 Task: Create a section Asteroid Belt and in the section, add a milestone IT project portfolio management (PPM) improvement in the project TouchLine.
Action: Mouse moved to (16, 47)
Screenshot: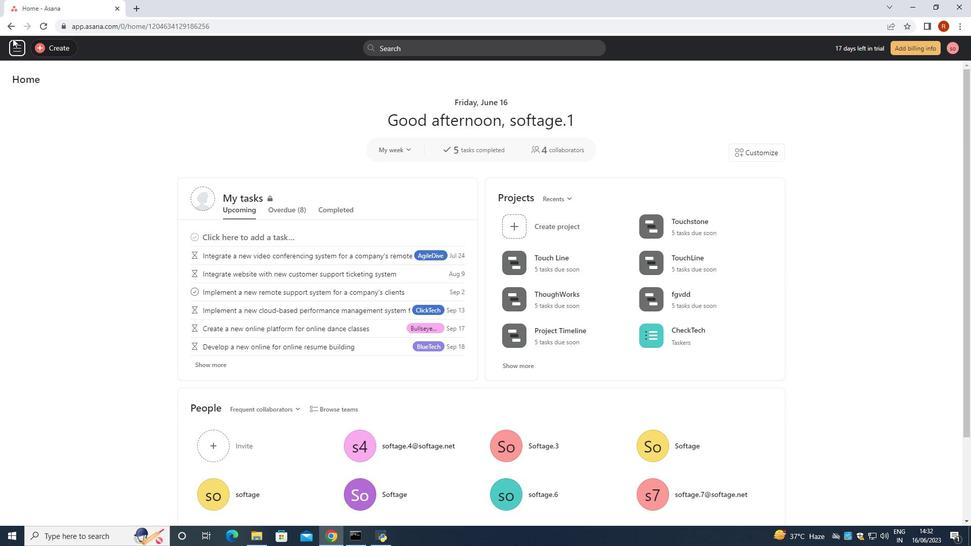 
Action: Mouse pressed left at (16, 47)
Screenshot: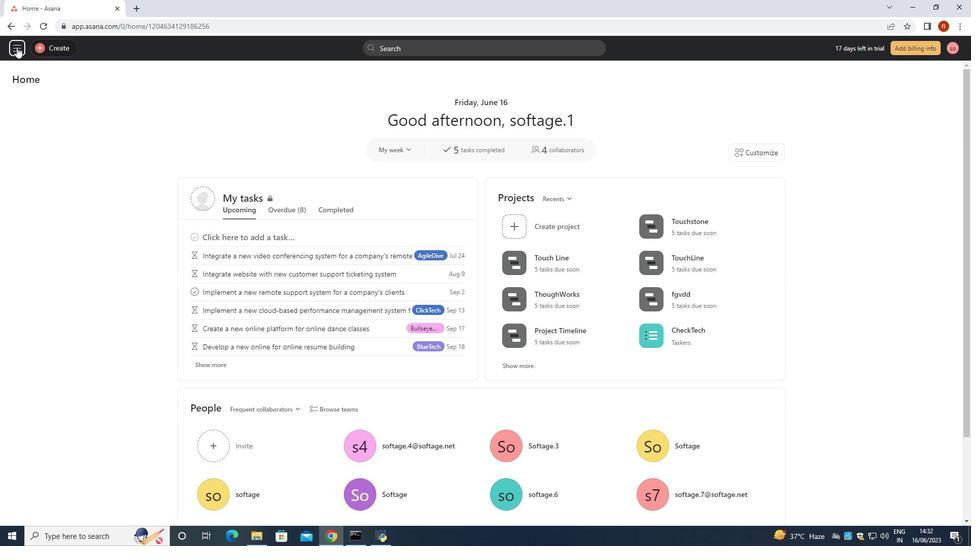 
Action: Mouse moved to (46, 292)
Screenshot: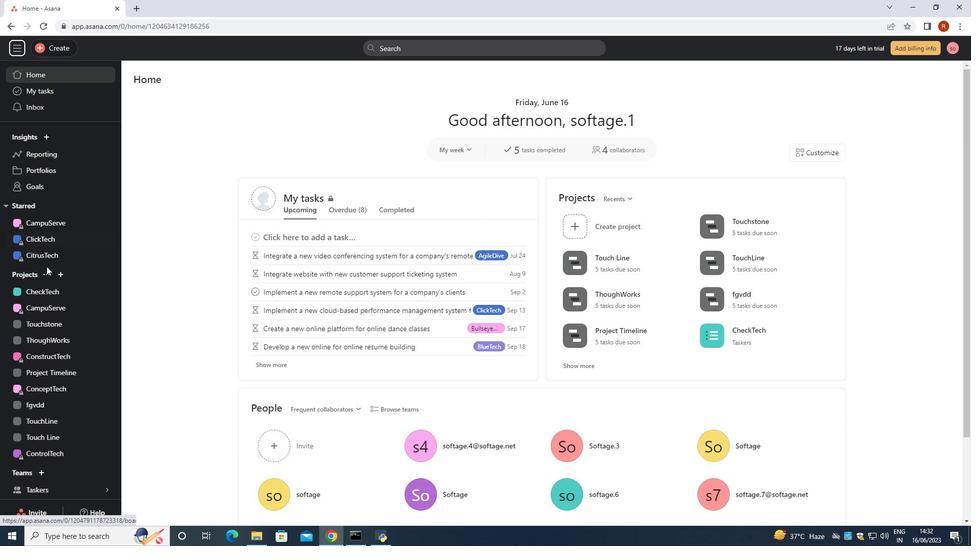 
Action: Mouse pressed left at (46, 289)
Screenshot: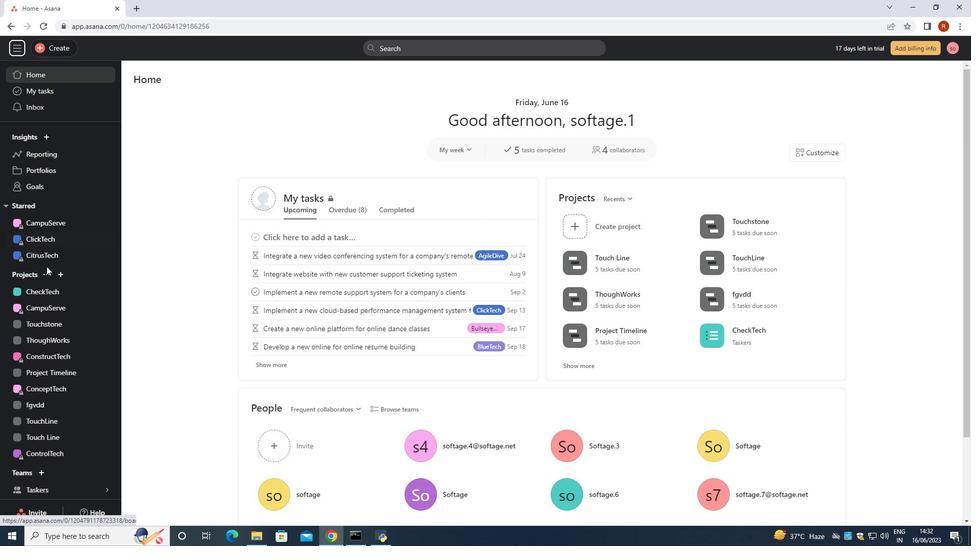 
Action: Mouse moved to (51, 441)
Screenshot: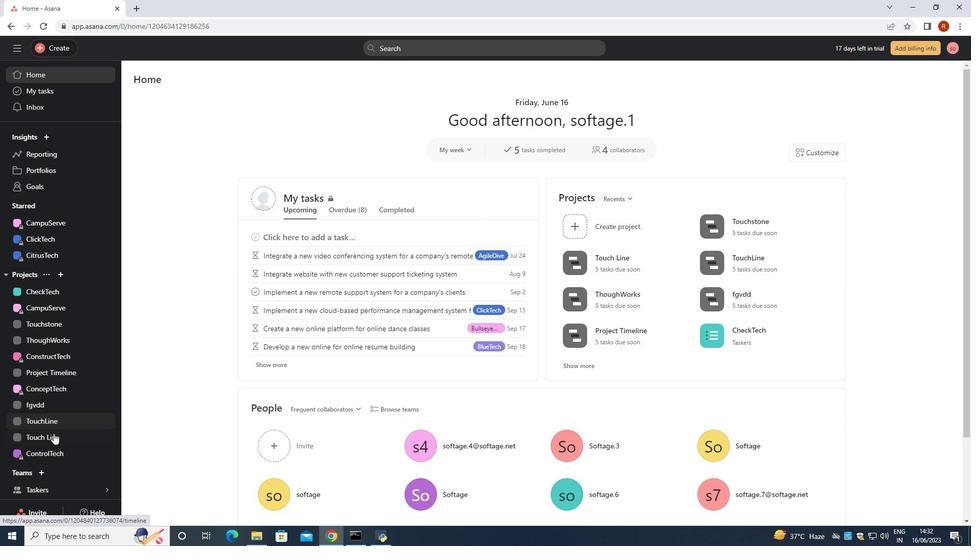 
Action: Mouse pressed left at (51, 441)
Screenshot: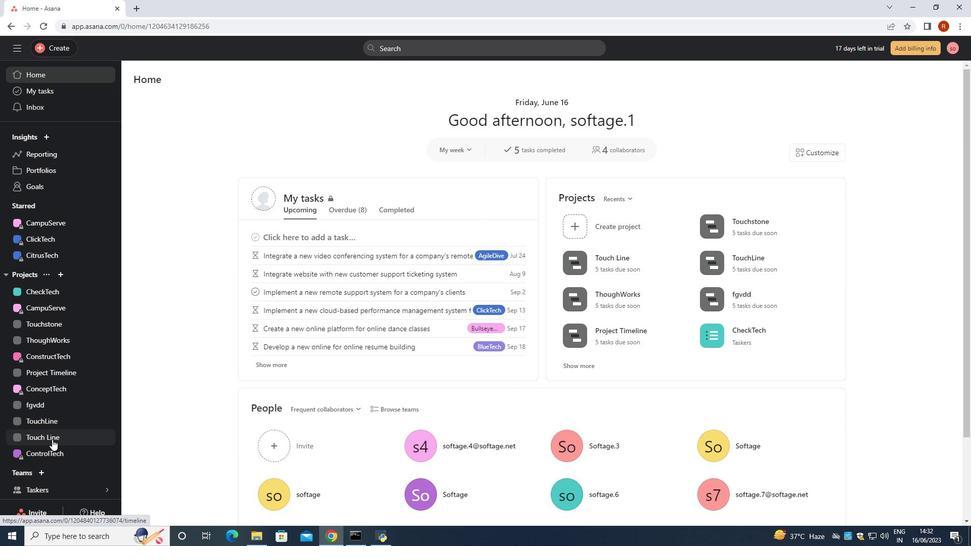 
Action: Mouse moved to (181, 97)
Screenshot: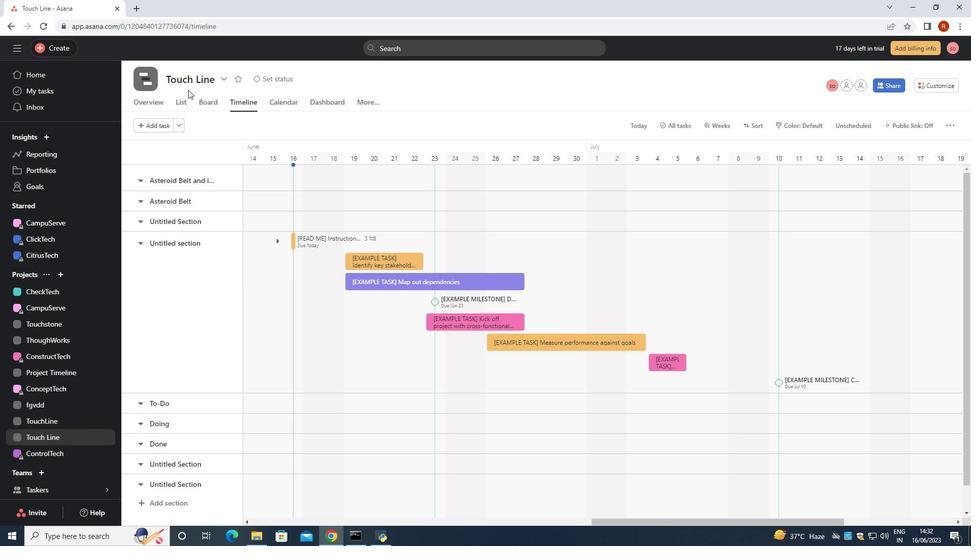 
Action: Mouse pressed left at (181, 97)
Screenshot: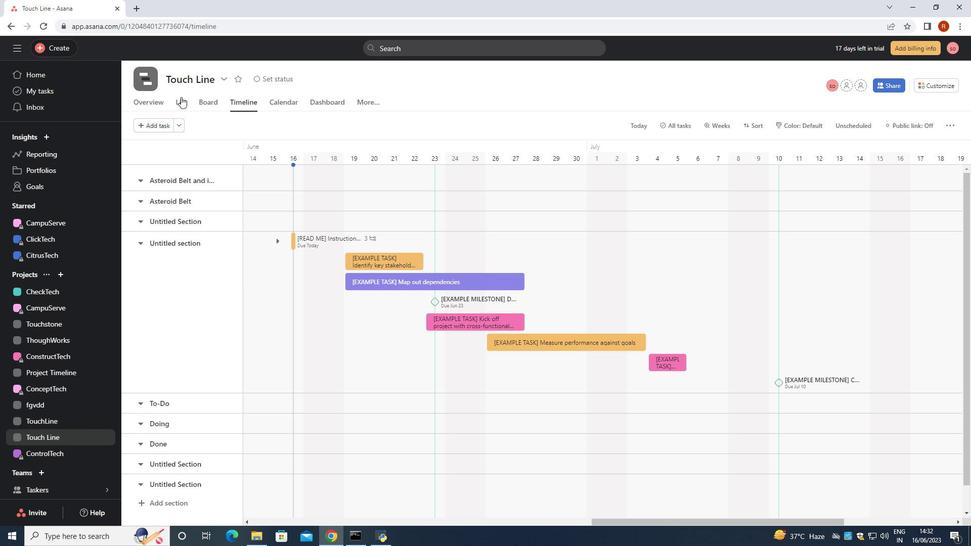 
Action: Mouse moved to (174, 126)
Screenshot: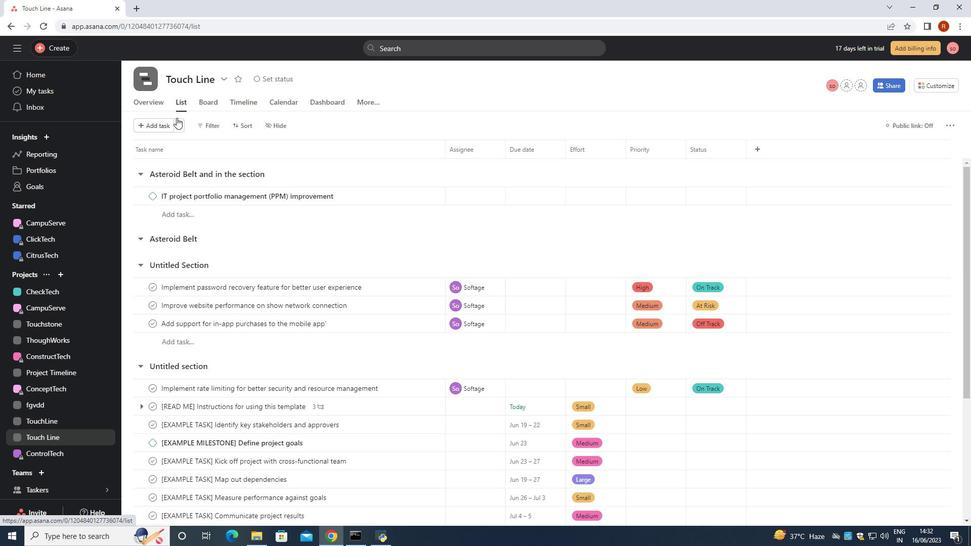 
Action: Mouse pressed left at (174, 126)
Screenshot: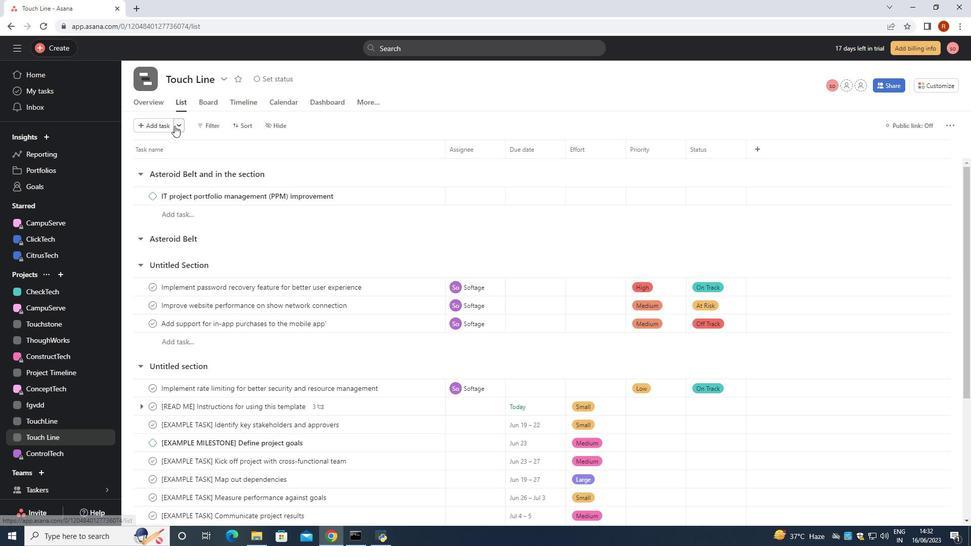 
Action: Mouse moved to (189, 143)
Screenshot: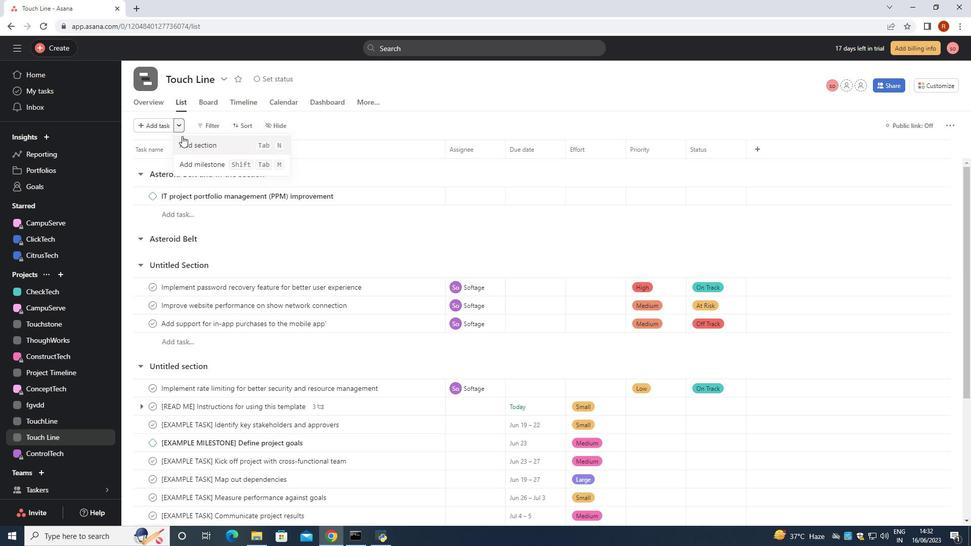 
Action: Mouse pressed left at (189, 143)
Screenshot: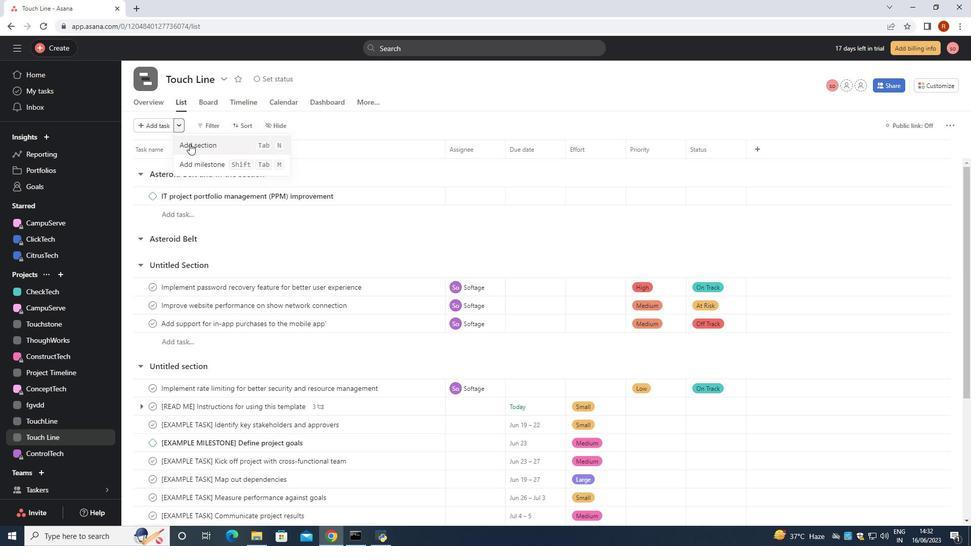 
Action: Mouse moved to (189, 144)
Screenshot: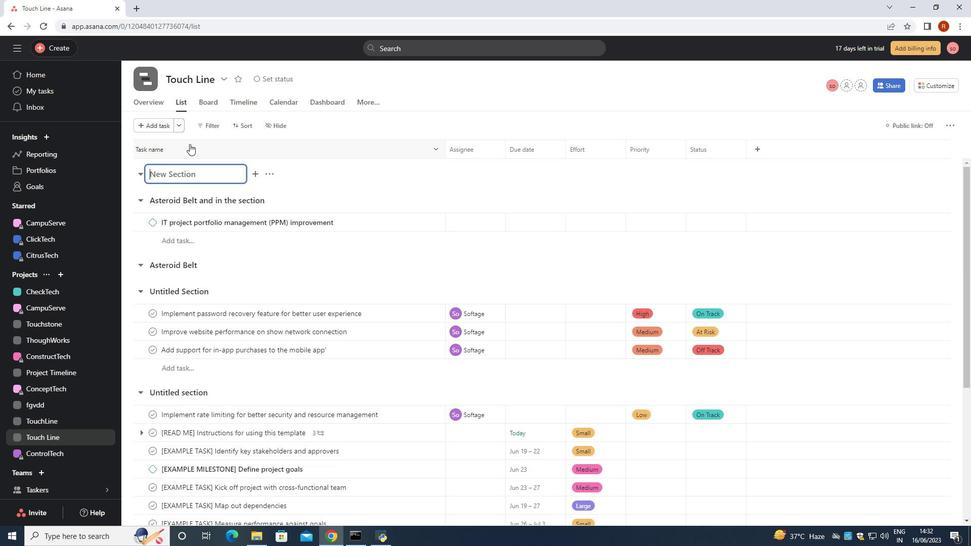 
Action: Key pressed <Key.shift>S<Key.backspace><Key.shift>Asteroid<Key.space><Key.shift>Belt<Key.space>and<Key.space>in<Key.space>the<Key.space>section
Screenshot: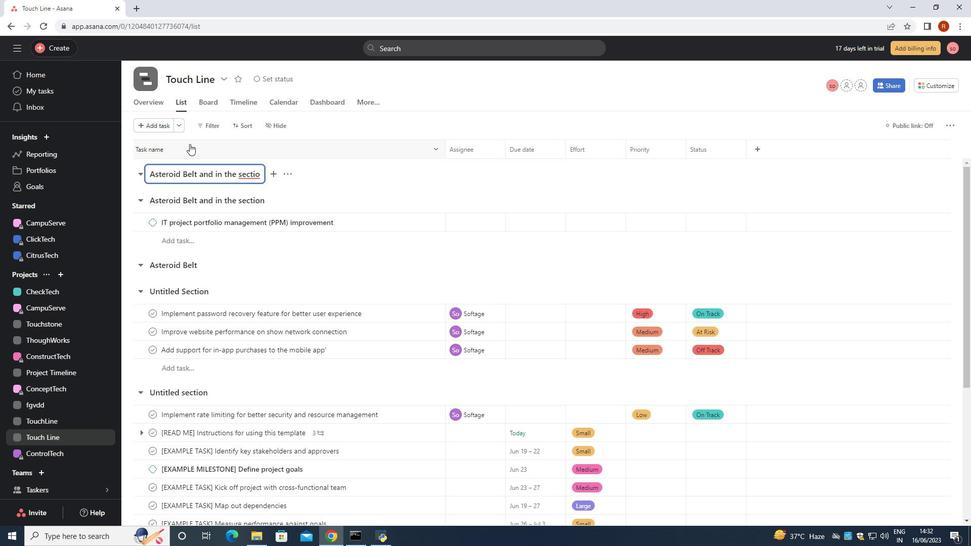 
Action: Mouse moved to (182, 126)
Screenshot: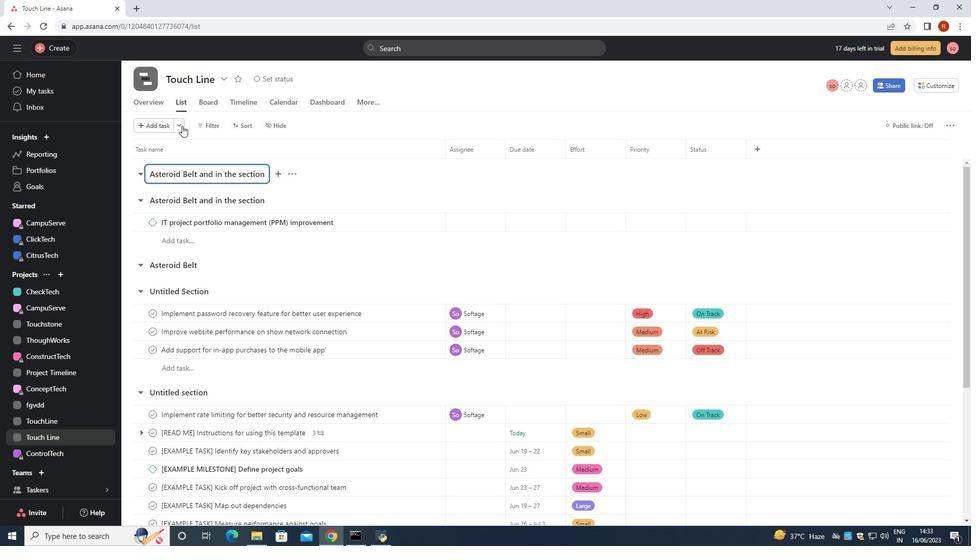 
Action: Mouse pressed left at (182, 126)
Screenshot: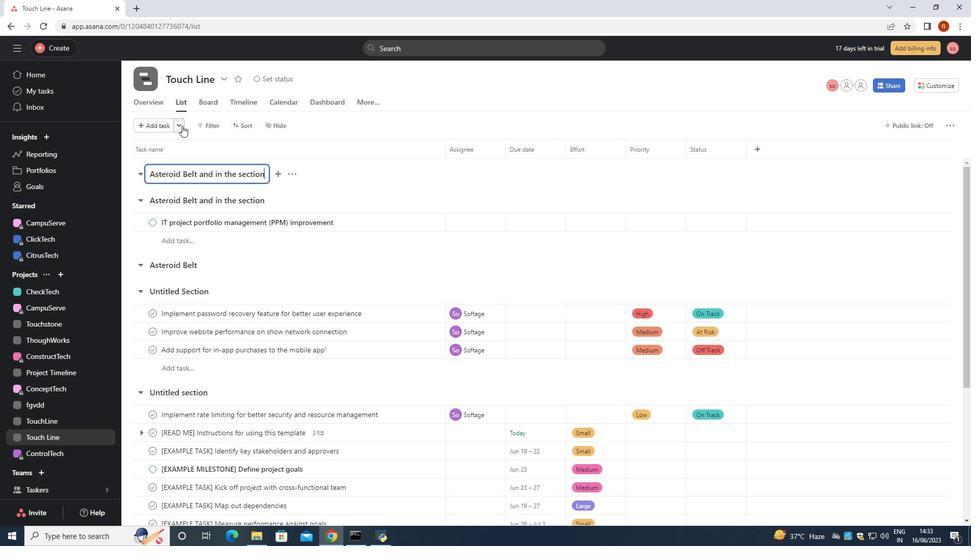 
Action: Mouse moved to (213, 159)
Screenshot: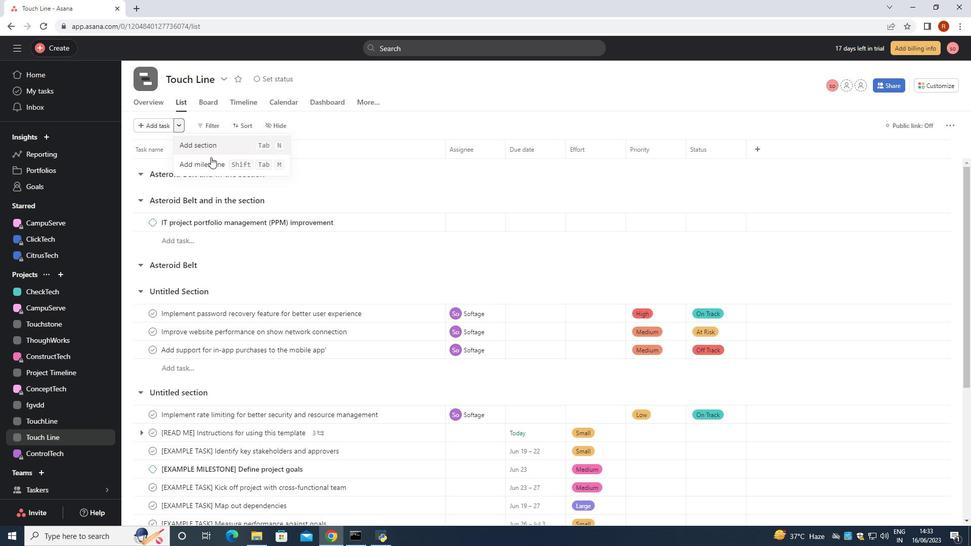 
Action: Mouse pressed left at (213, 159)
Screenshot: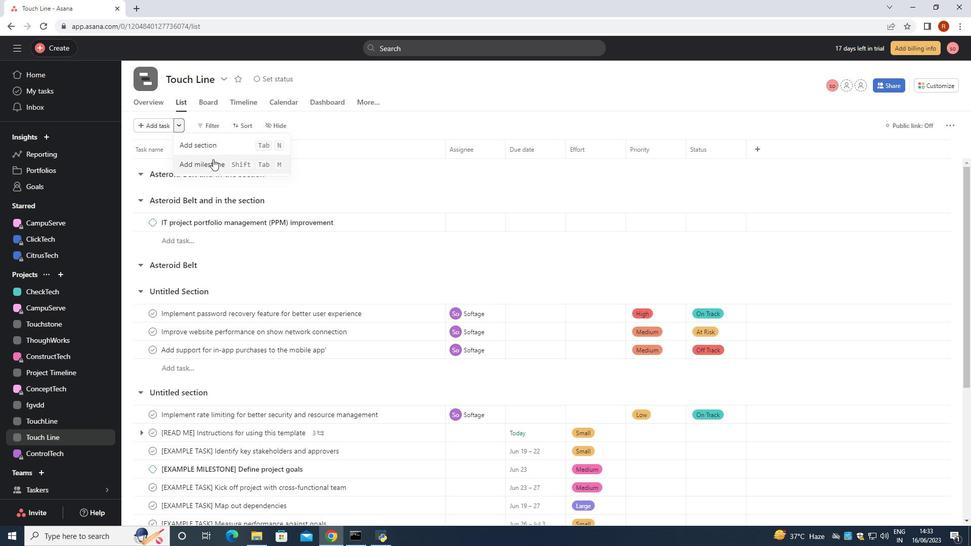 
Action: Mouse moved to (212, 183)
Screenshot: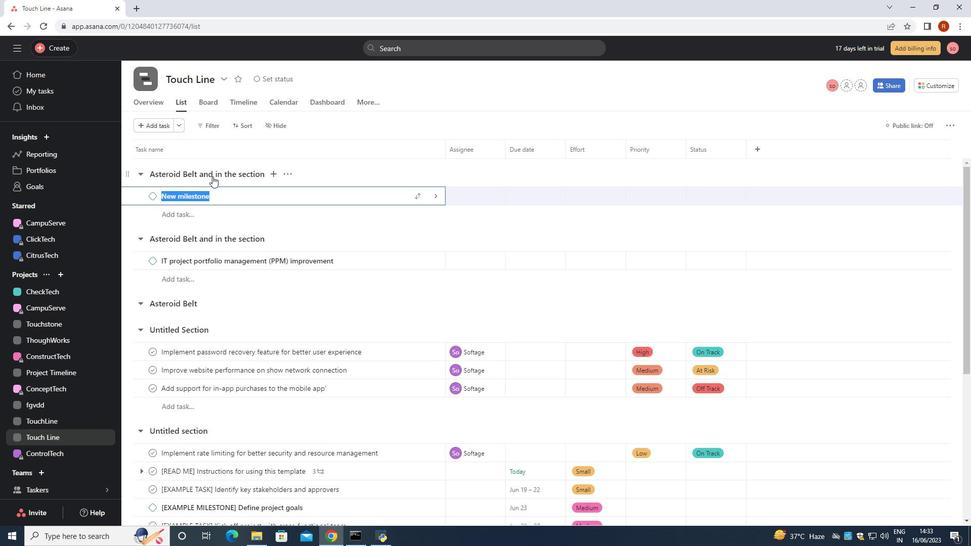 
Action: Key pressed <Key.backspace><Key.shift><Key.shift><Key.shift>IT<Key.space>project<Key.space>portfolio<Key.space>management<Key.space><Key.shift><Key.shift><Key.shift><Key.shift><Key.shift>(PPM)
Screenshot: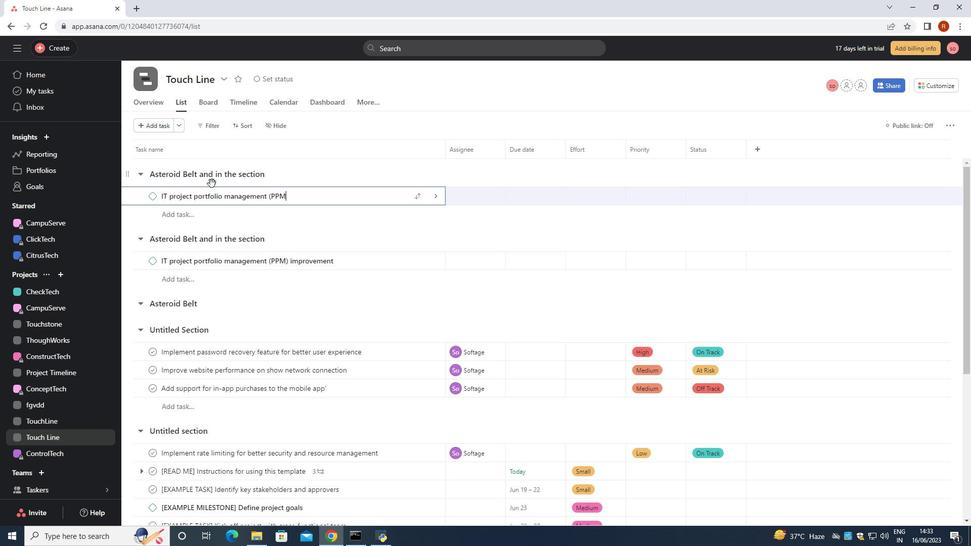 
Action: Mouse moved to (256, 168)
Screenshot: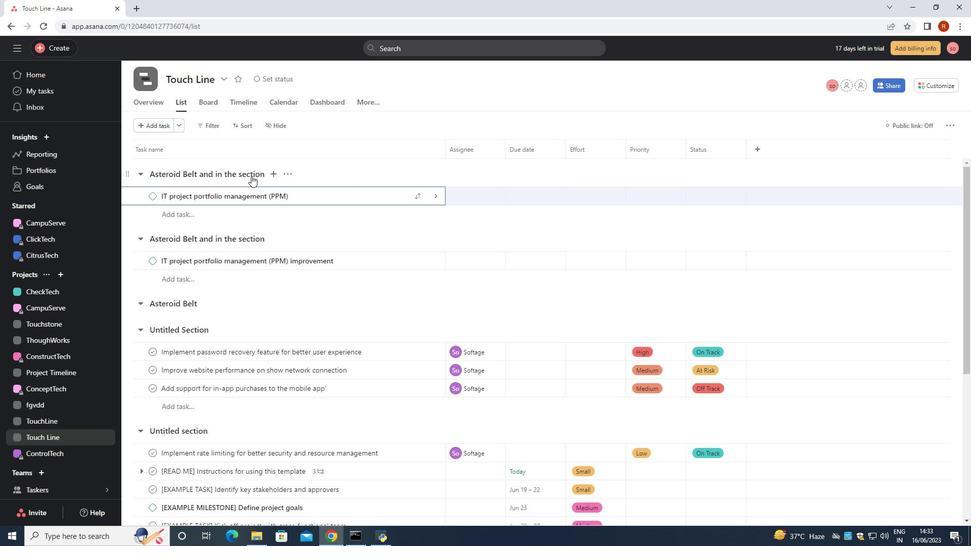 
Action: Key pressed <Key.enter>
Screenshot: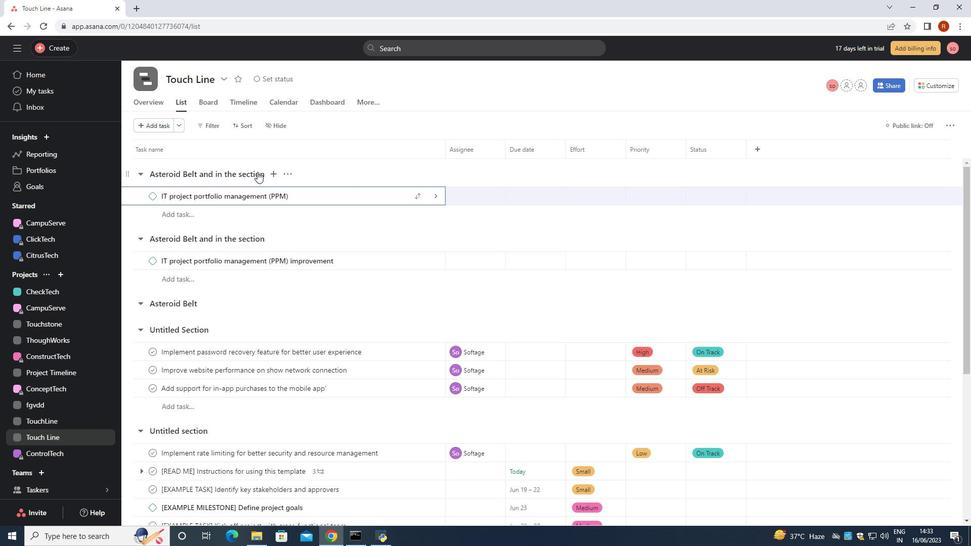 
Action: Mouse moved to (246, 165)
Screenshot: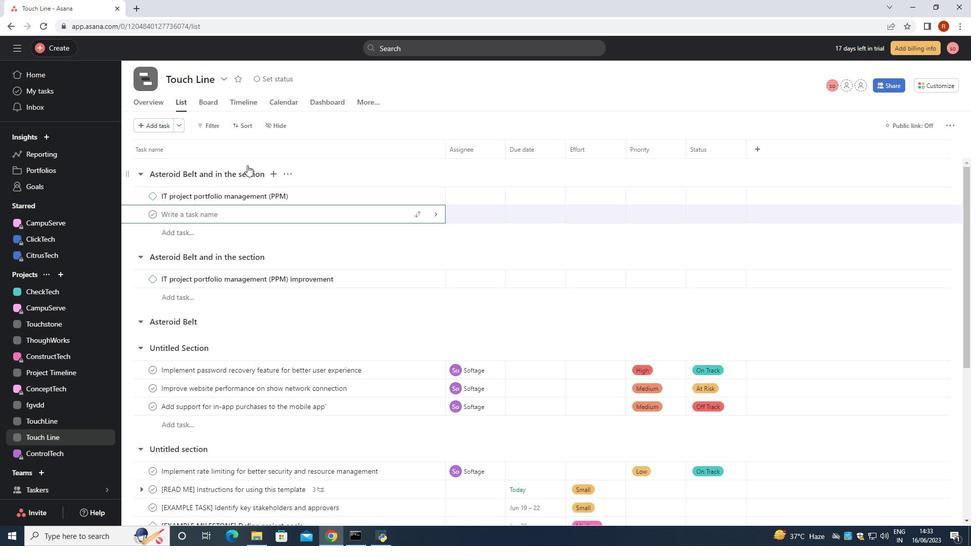 
